 Task: Filter the news for the year 2022.
Action: Mouse moved to (1086, 410)
Screenshot: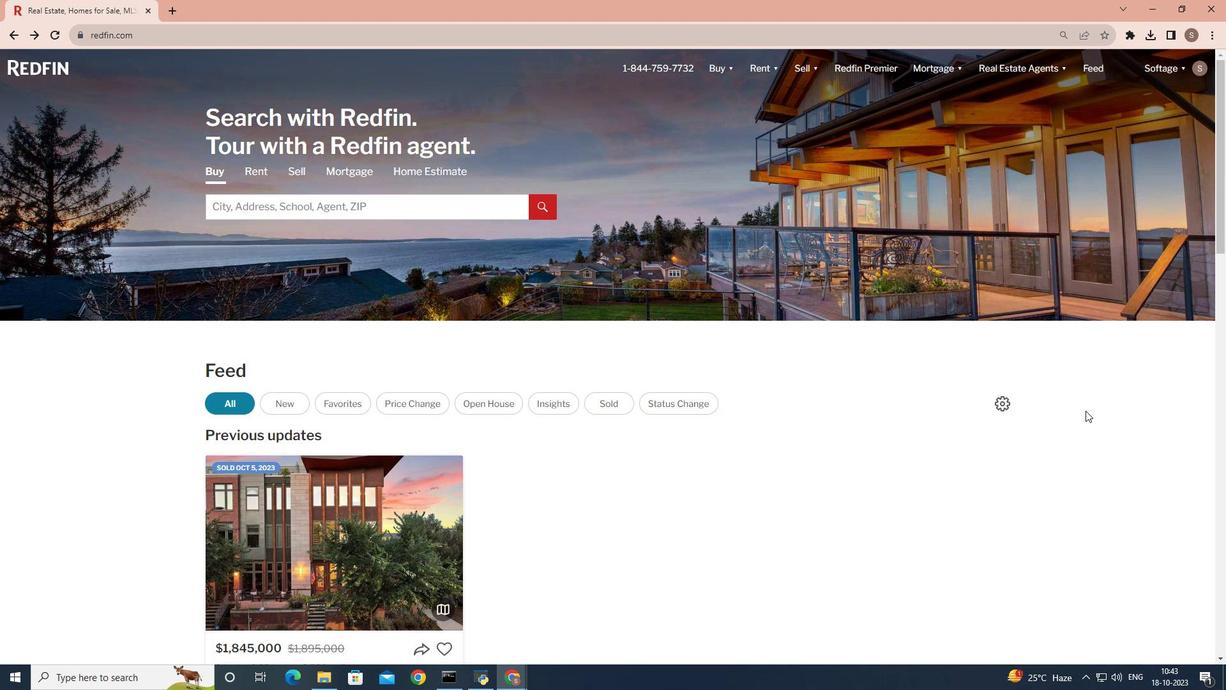 
Action: Mouse scrolled (1086, 410) with delta (0, 0)
Screenshot: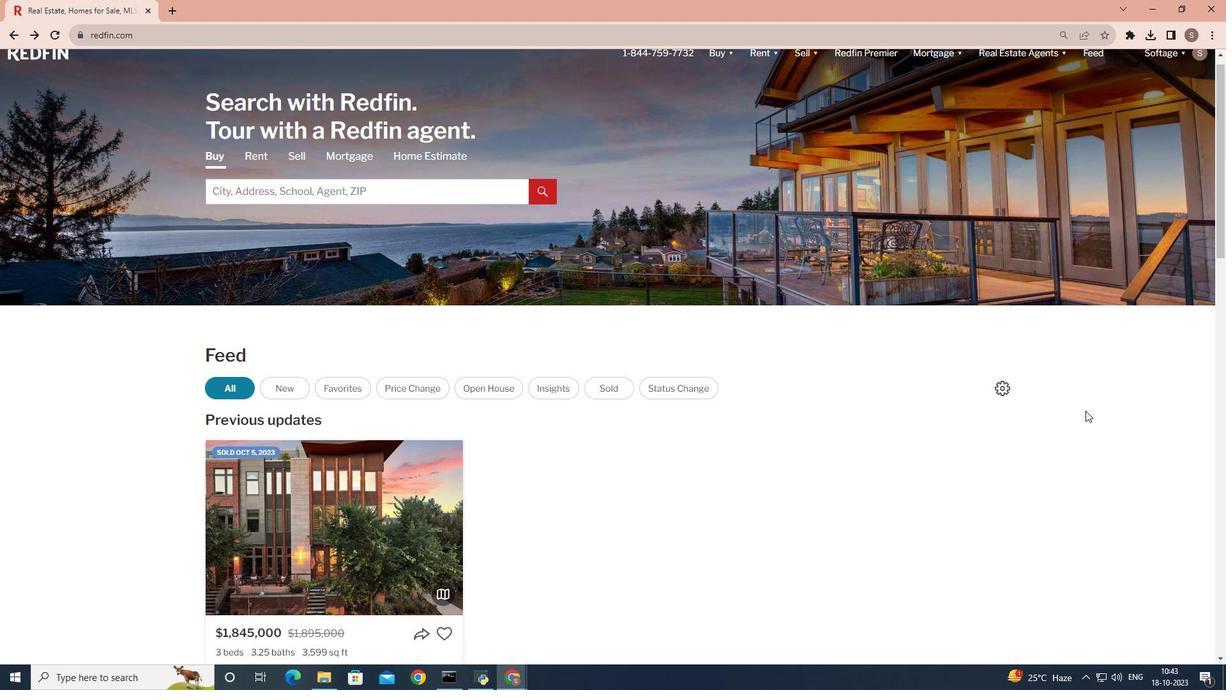 
Action: Mouse scrolled (1086, 410) with delta (0, 0)
Screenshot: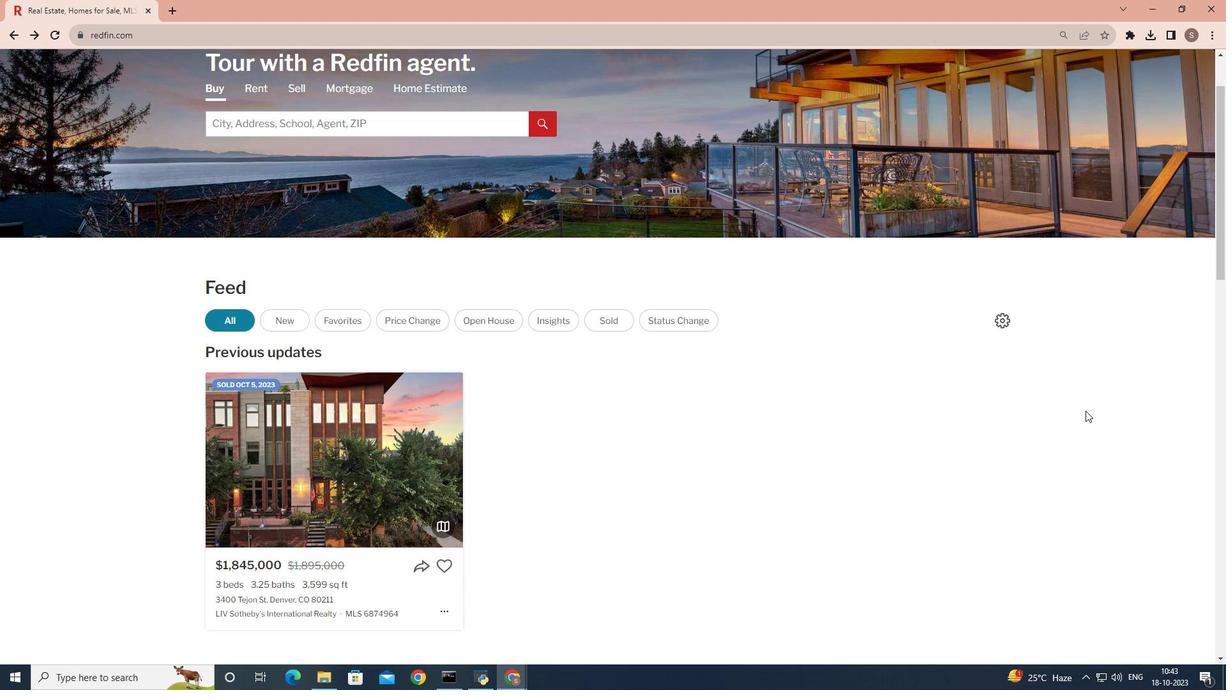 
Action: Mouse scrolled (1086, 410) with delta (0, 0)
Screenshot: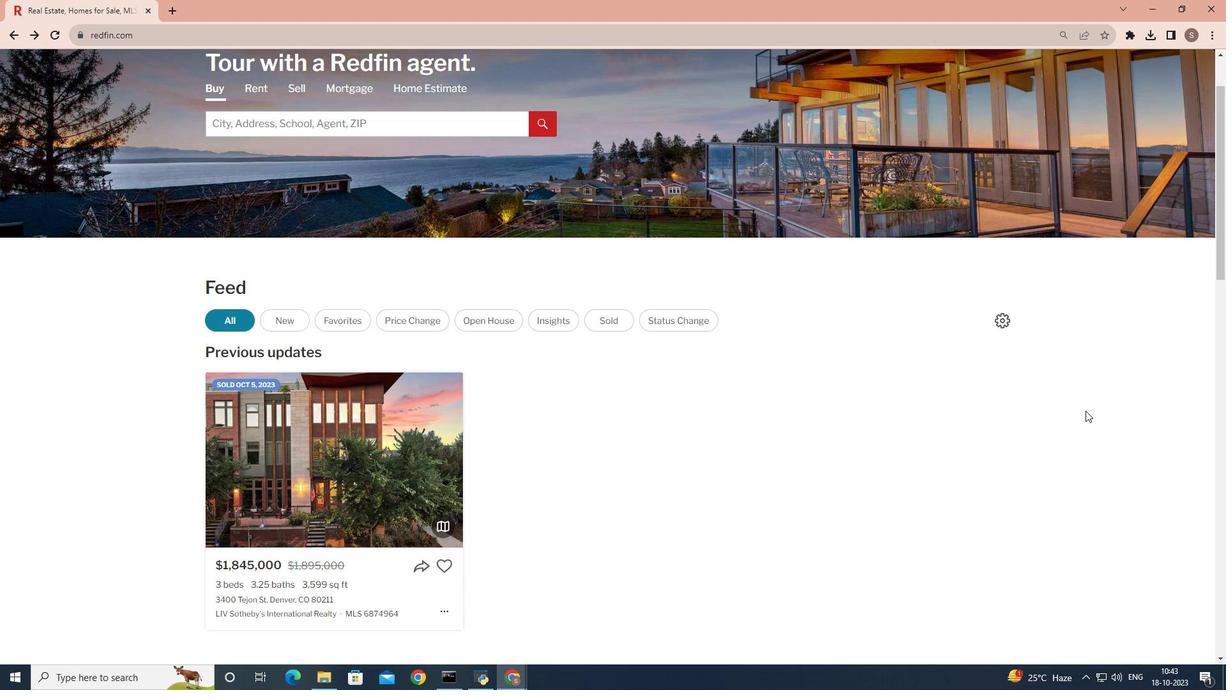 
Action: Mouse scrolled (1086, 410) with delta (0, 0)
Screenshot: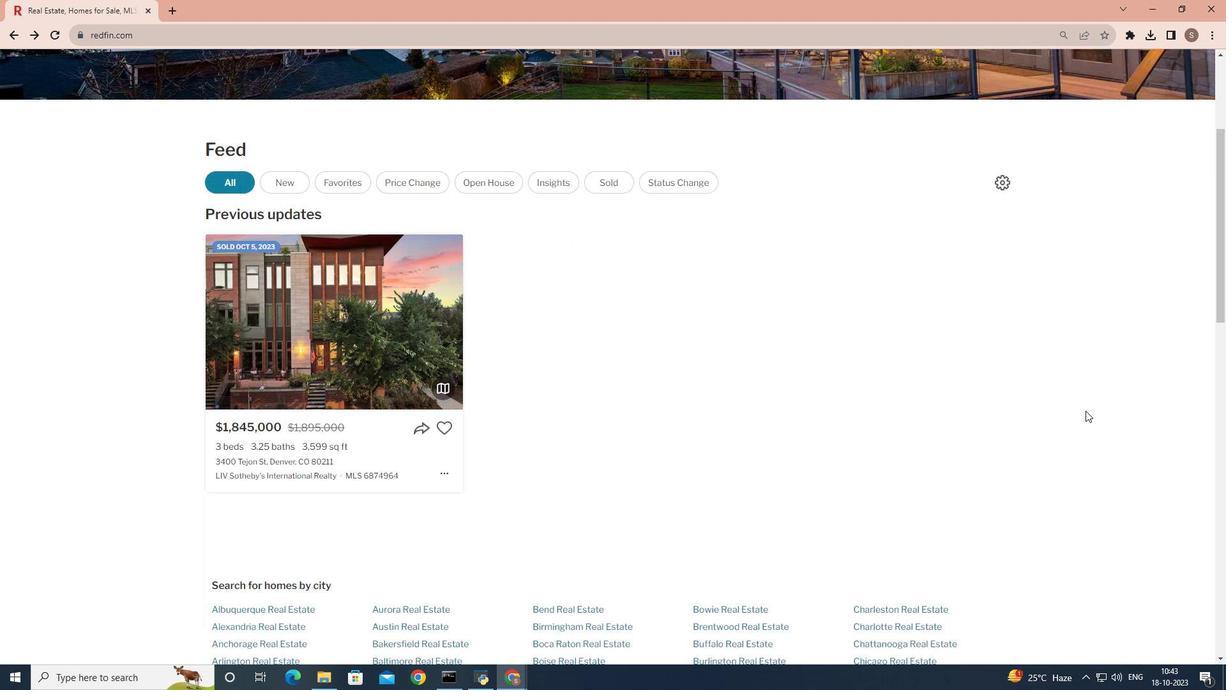 
Action: Mouse scrolled (1086, 410) with delta (0, 0)
Screenshot: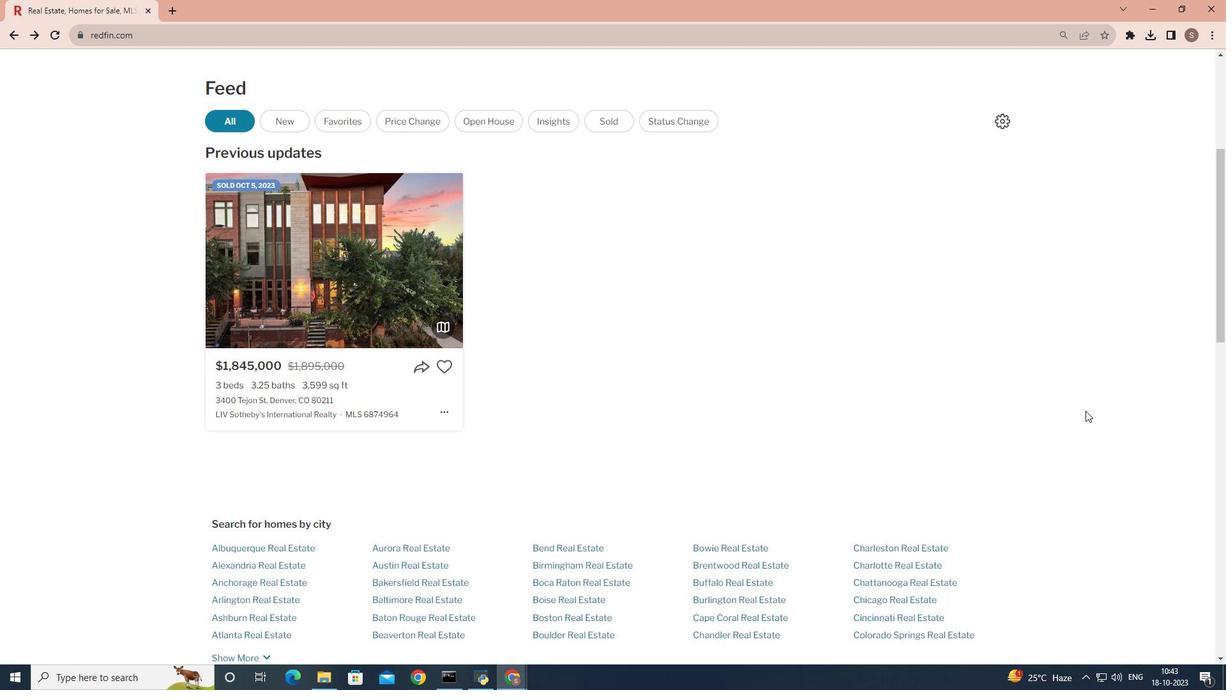
Action: Mouse scrolled (1086, 410) with delta (0, 0)
Screenshot: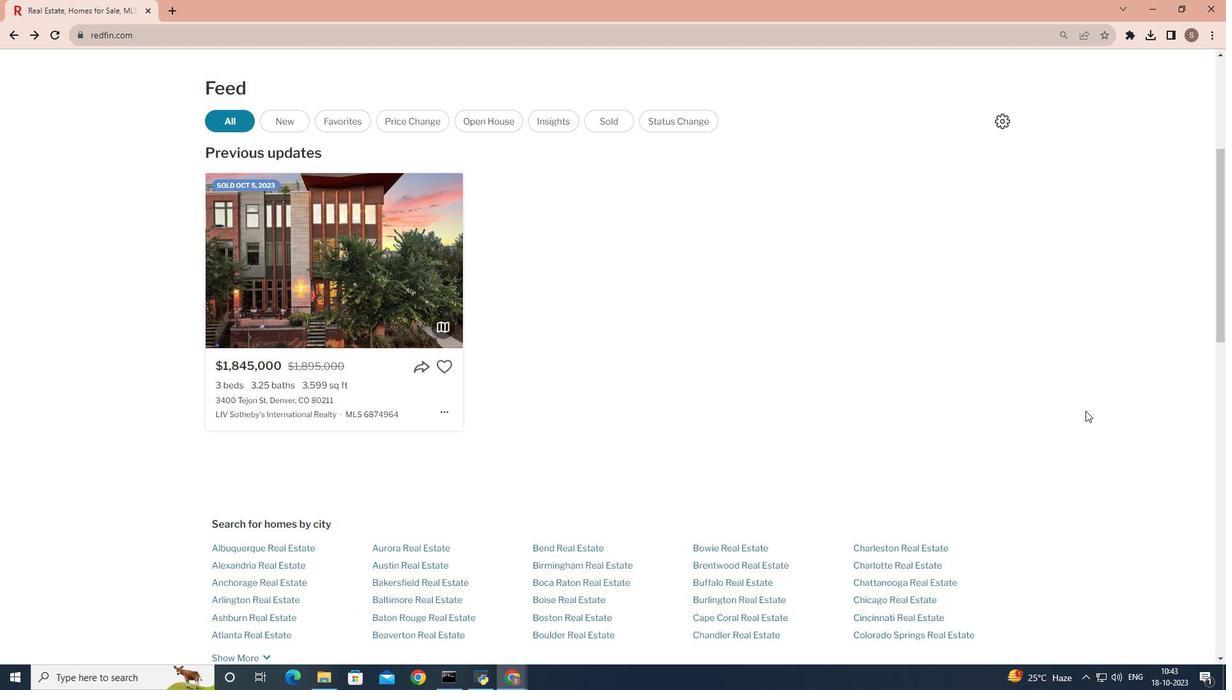 
Action: Mouse scrolled (1086, 410) with delta (0, 0)
Screenshot: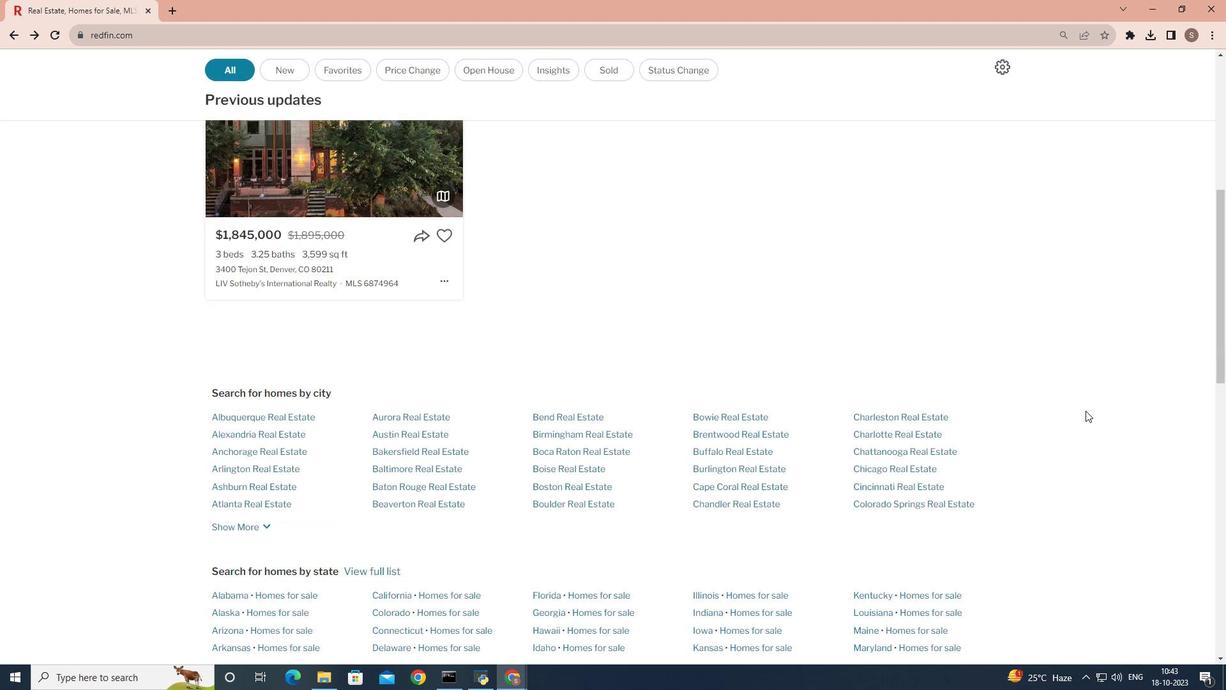 
Action: Mouse scrolled (1086, 410) with delta (0, 0)
Screenshot: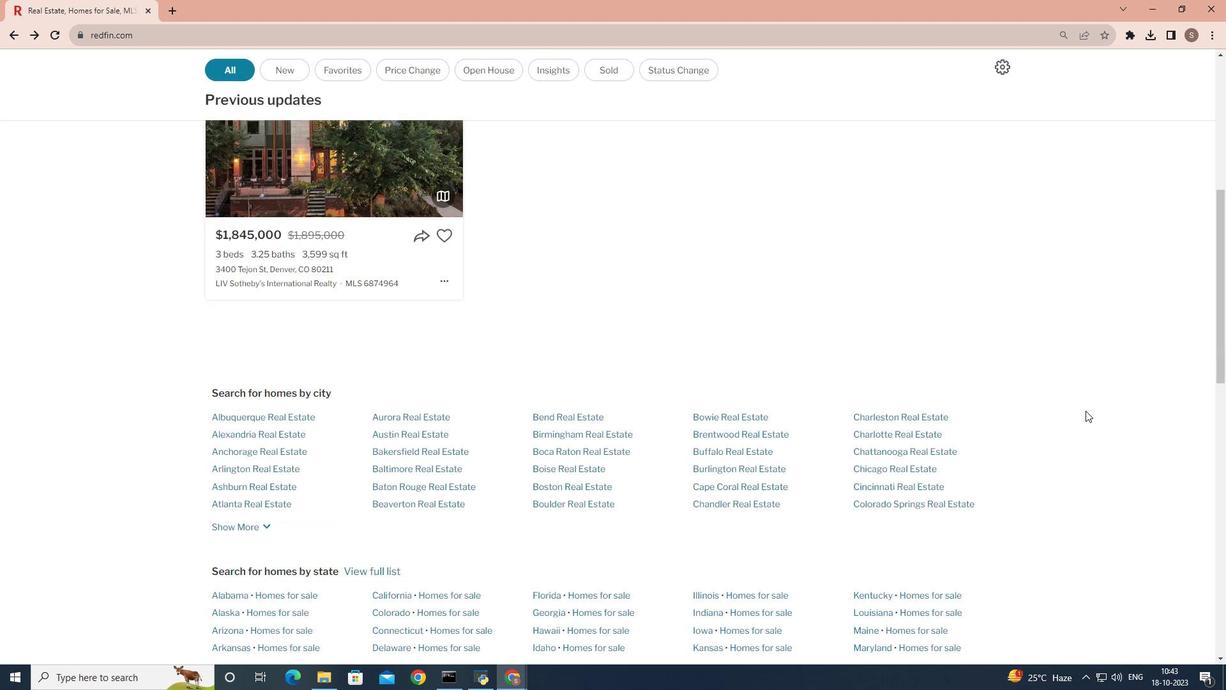 
Action: Mouse scrolled (1086, 410) with delta (0, 0)
Screenshot: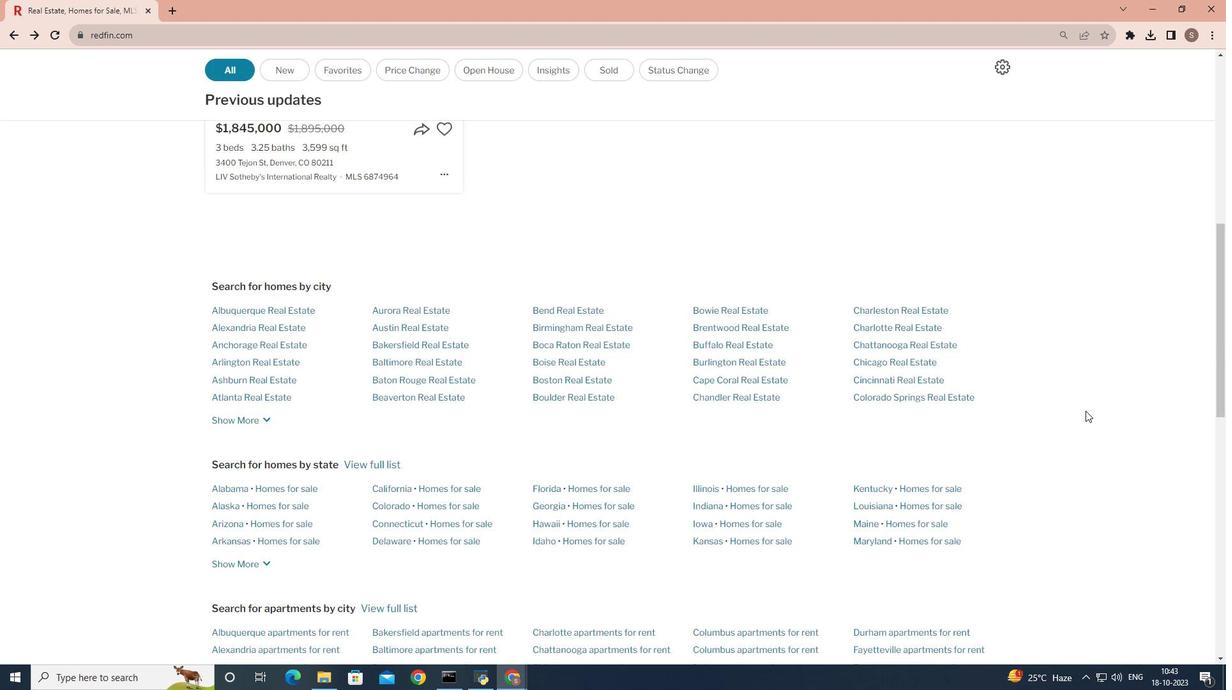 
Action: Mouse scrolled (1086, 410) with delta (0, 0)
Screenshot: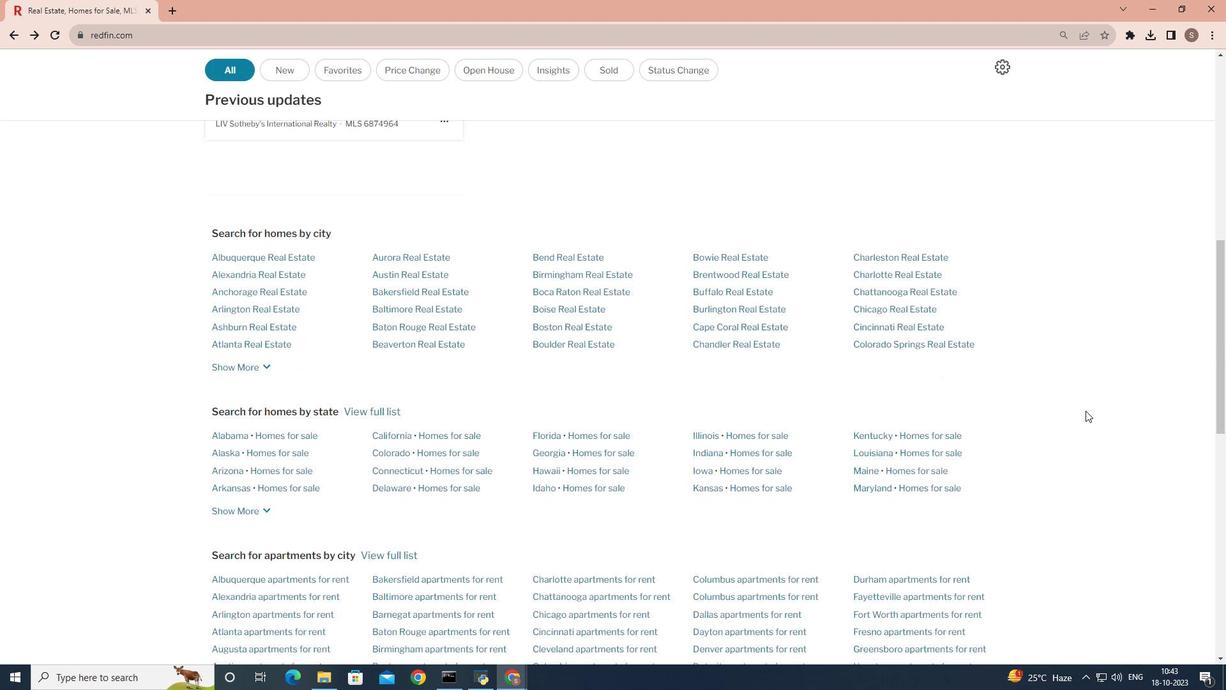 
Action: Mouse scrolled (1086, 410) with delta (0, 0)
Screenshot: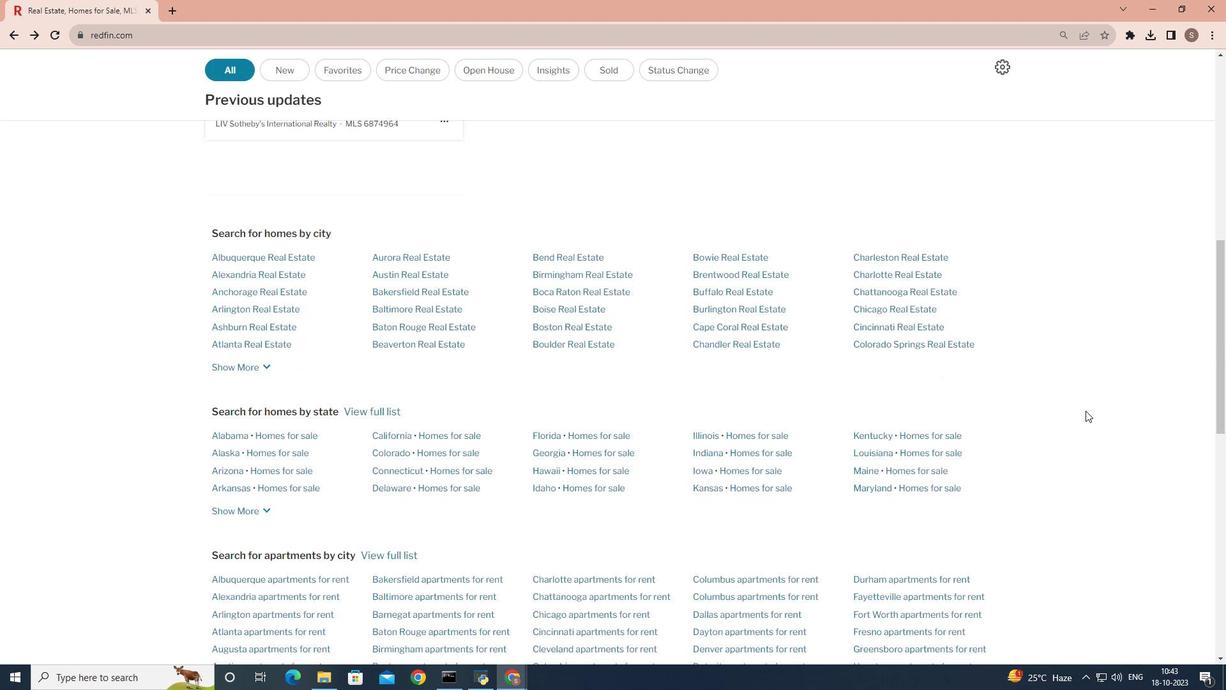 
Action: Mouse scrolled (1086, 410) with delta (0, 0)
Screenshot: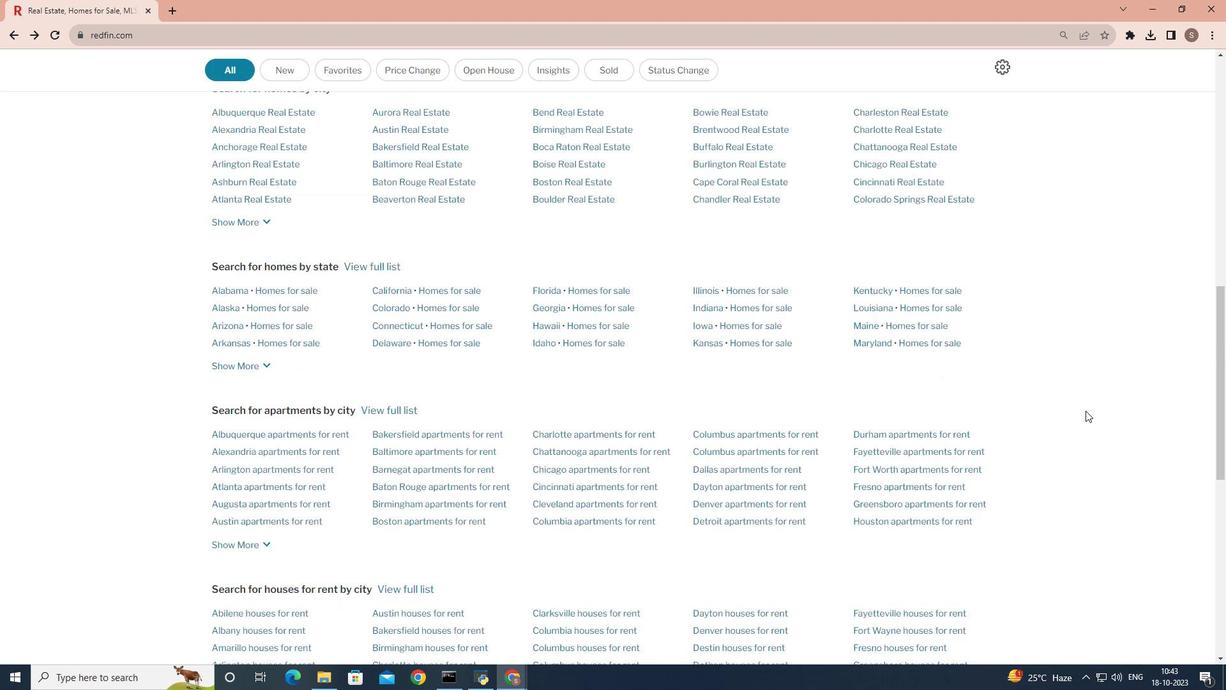 
Action: Mouse scrolled (1086, 410) with delta (0, 0)
Screenshot: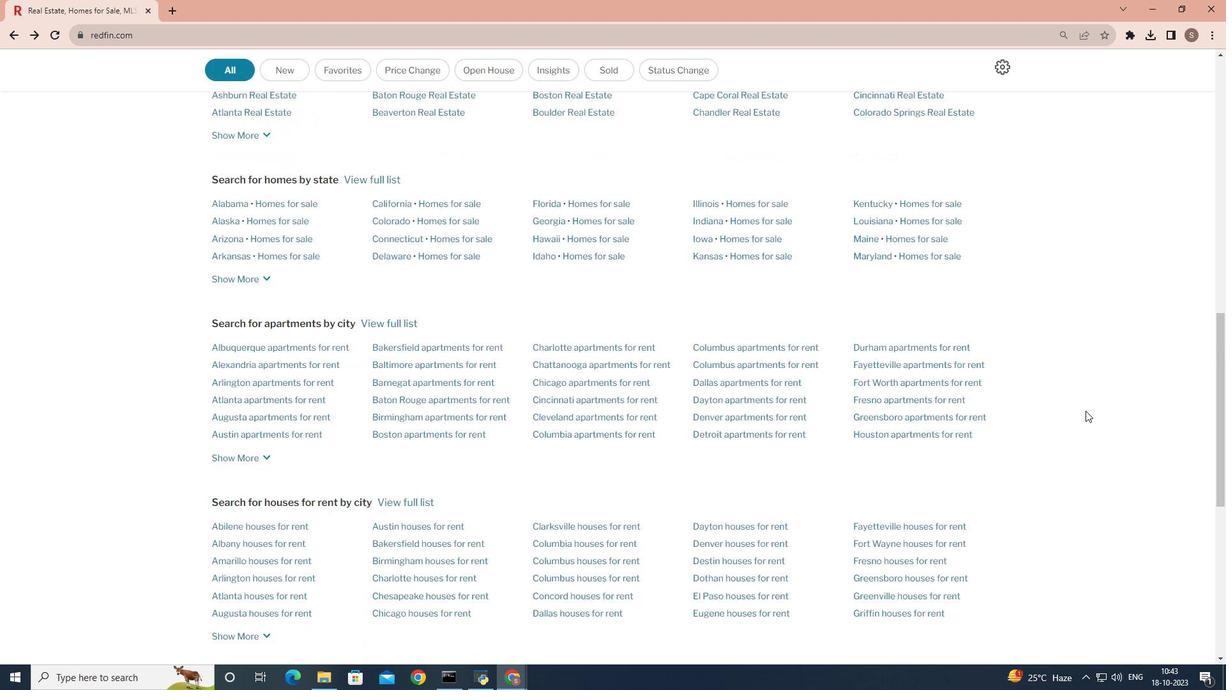 
Action: Mouse scrolled (1086, 410) with delta (0, 0)
Screenshot: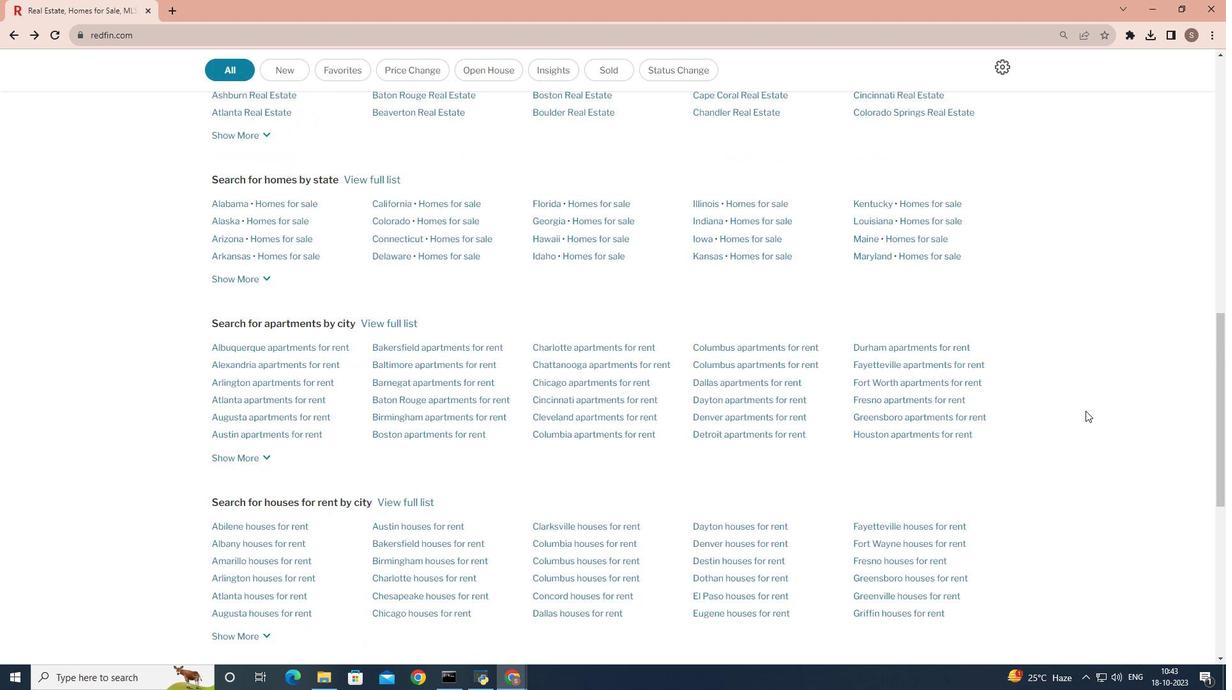 
Action: Mouse scrolled (1086, 410) with delta (0, 0)
Screenshot: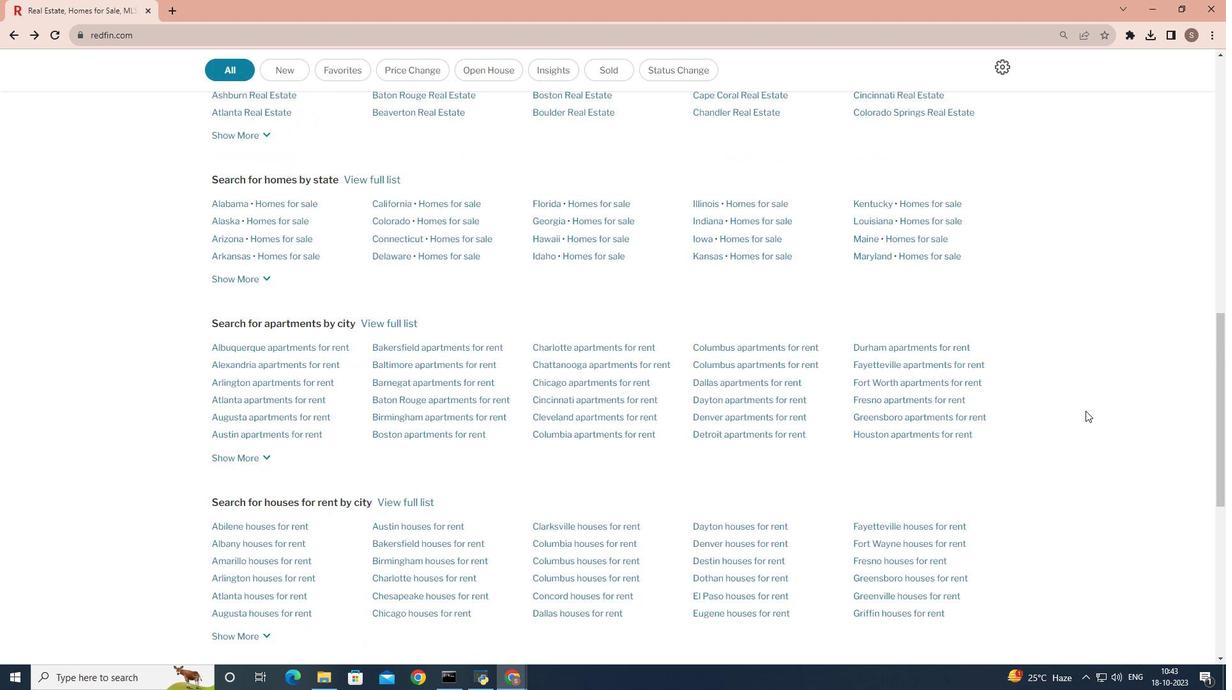 
Action: Mouse scrolled (1086, 410) with delta (0, 0)
Screenshot: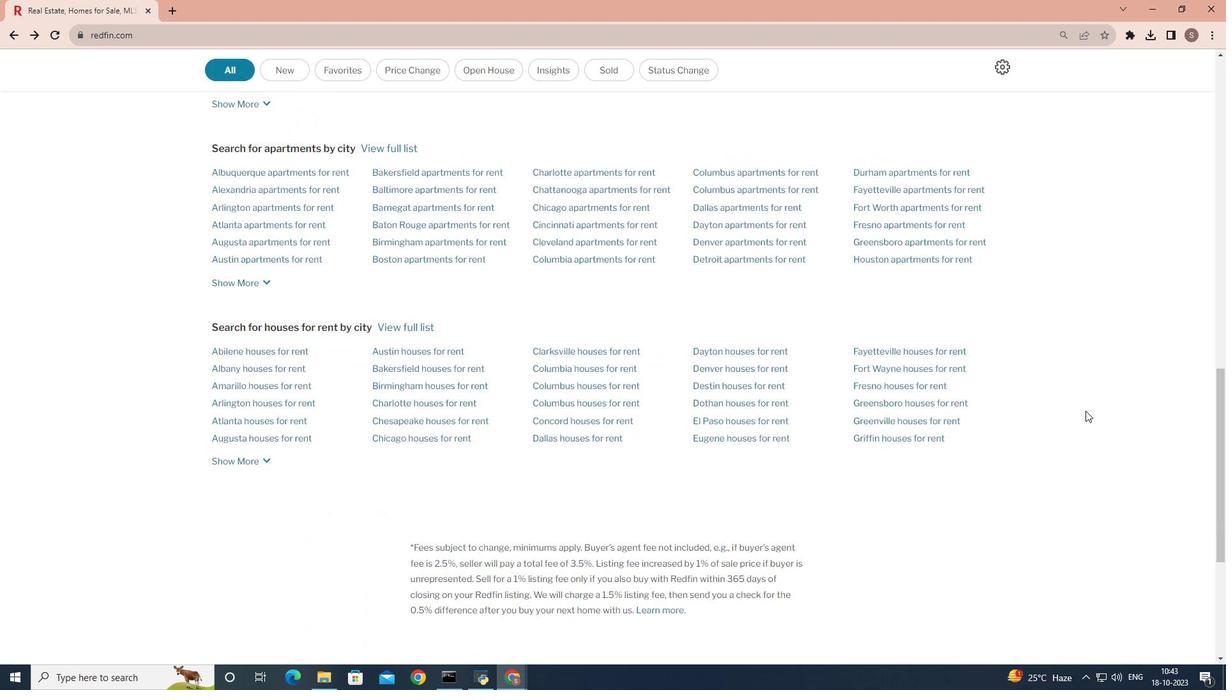 
Action: Mouse scrolled (1086, 410) with delta (0, 0)
Screenshot: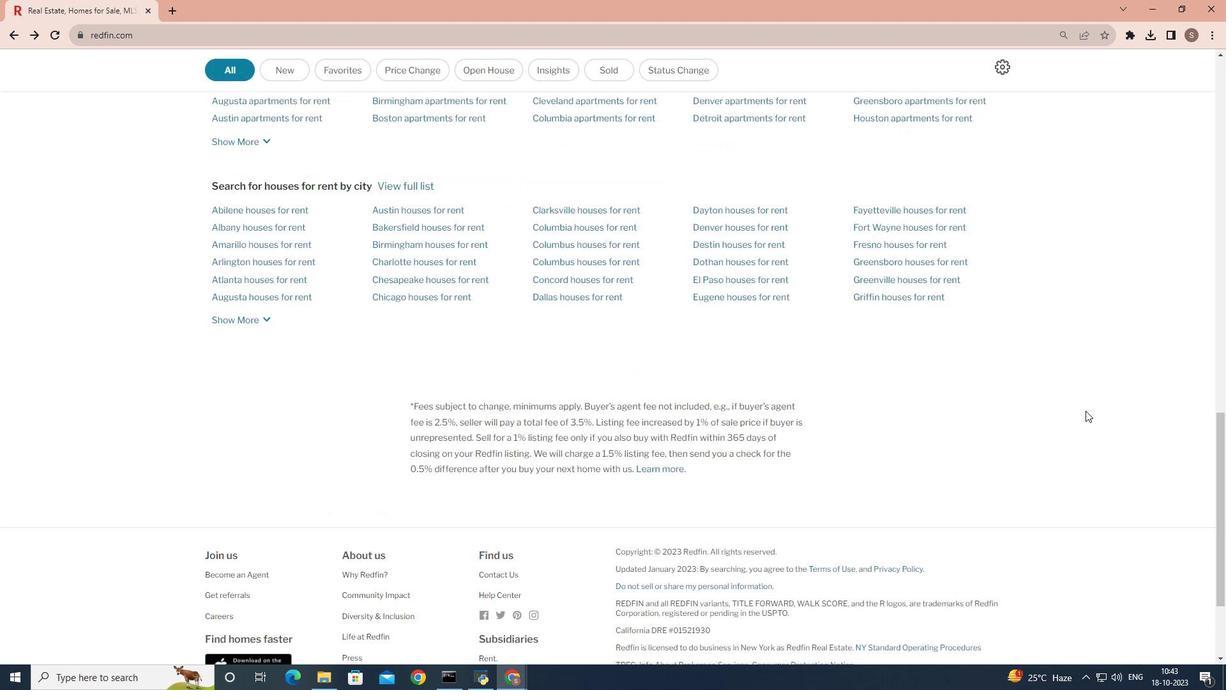
Action: Mouse scrolled (1086, 410) with delta (0, 0)
Screenshot: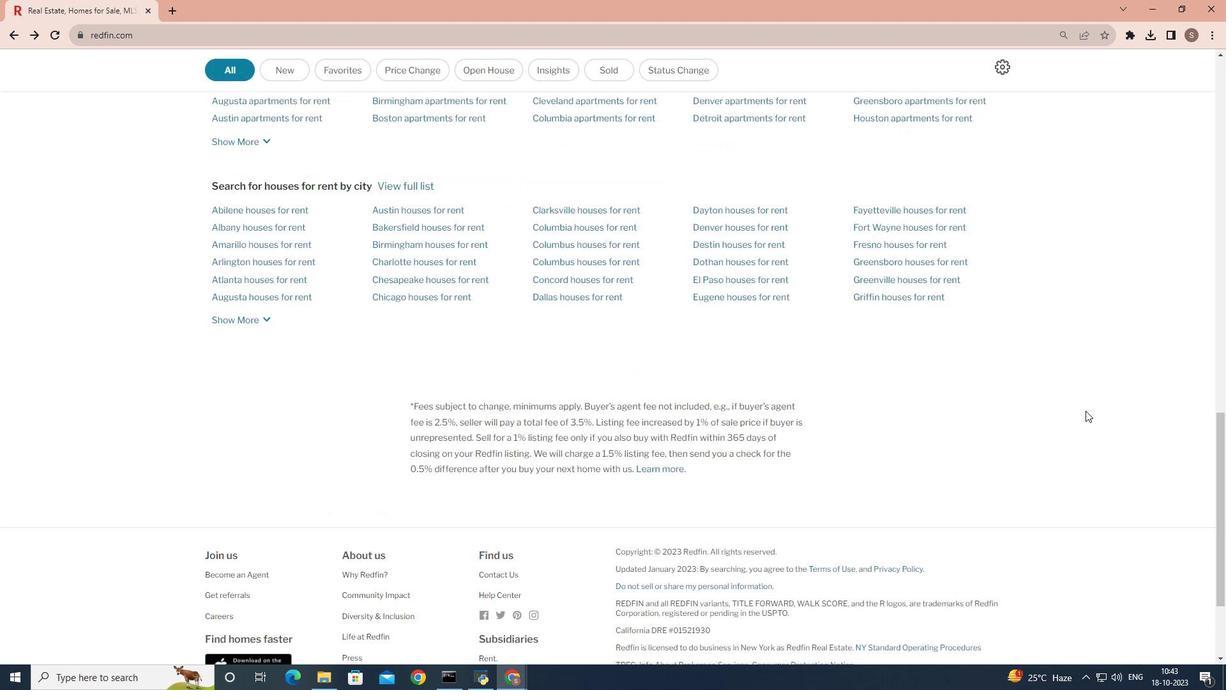 
Action: Mouse scrolled (1086, 410) with delta (0, 0)
Screenshot: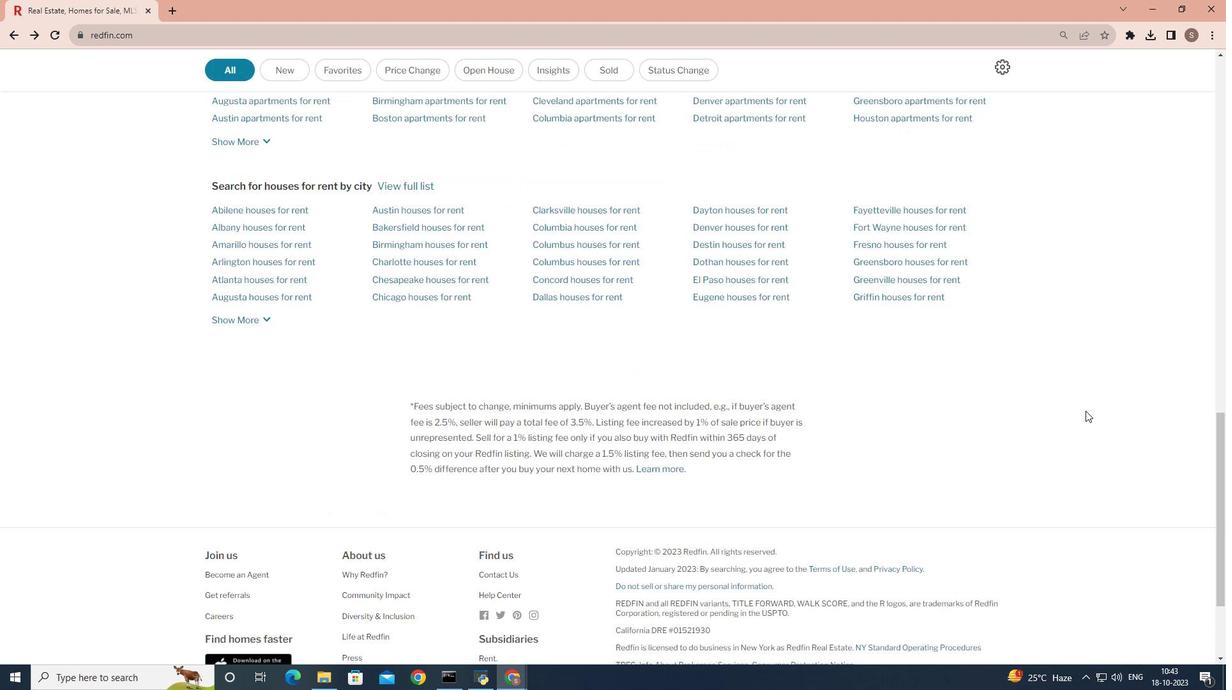 
Action: Mouse scrolled (1086, 410) with delta (0, 0)
Screenshot: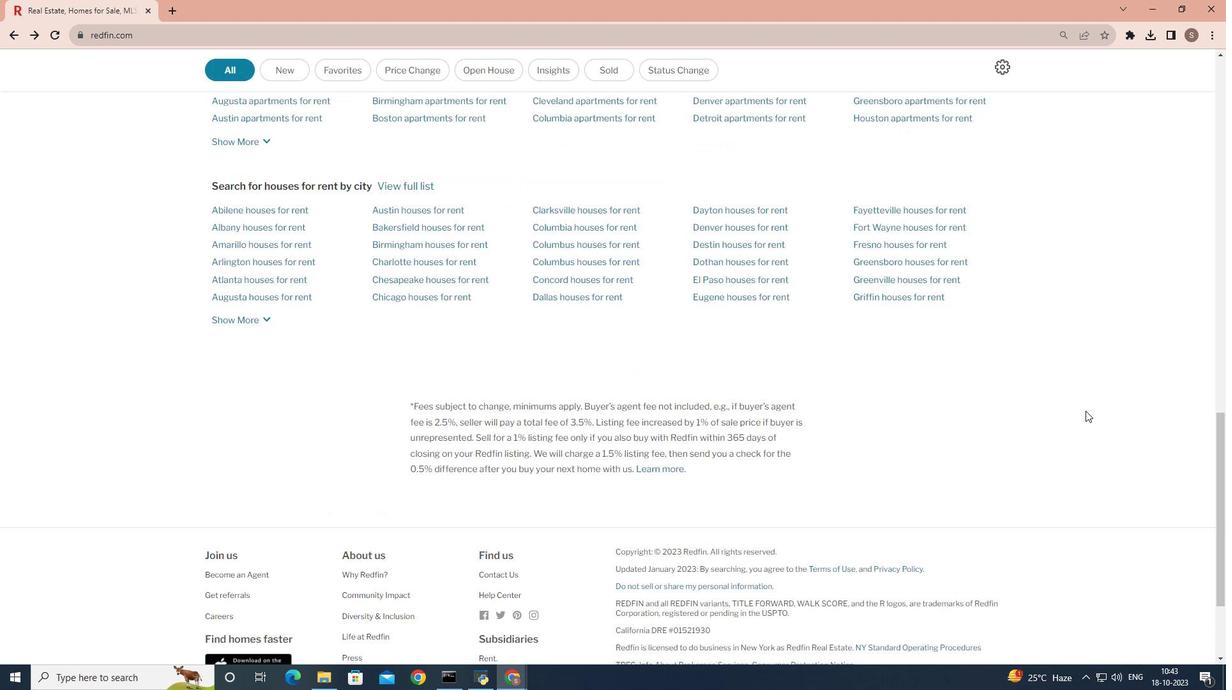 
Action: Mouse scrolled (1086, 410) with delta (0, 0)
Screenshot: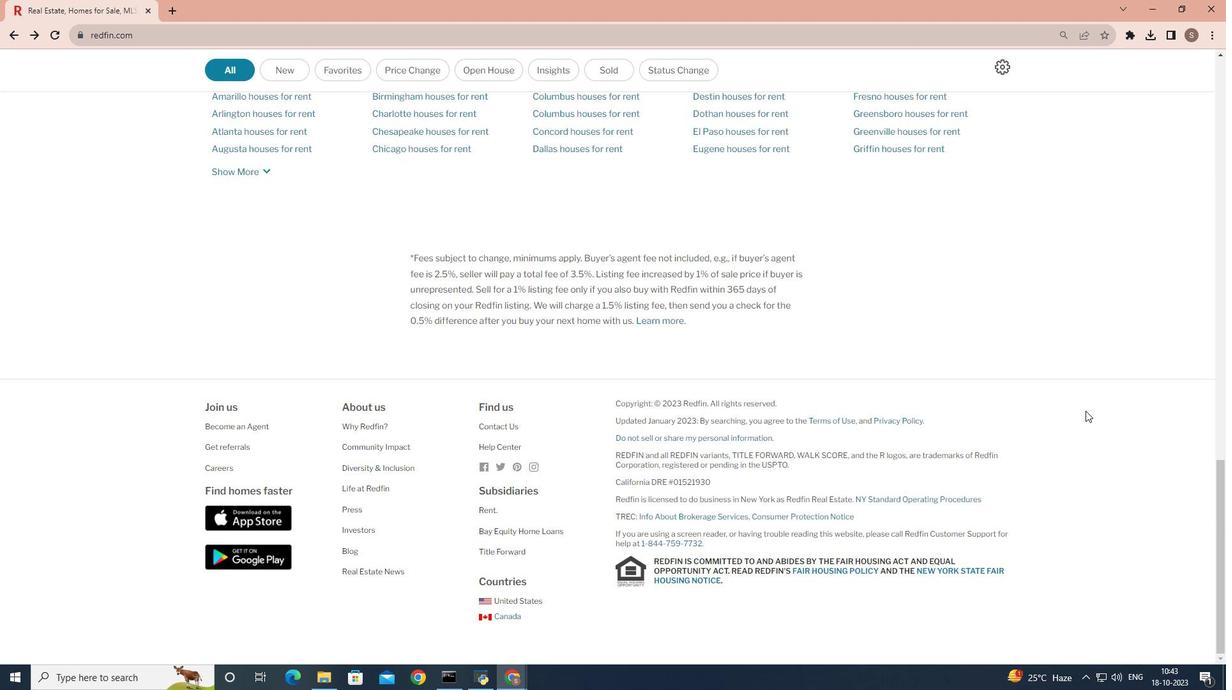 
Action: Mouse scrolled (1086, 410) with delta (0, 0)
Screenshot: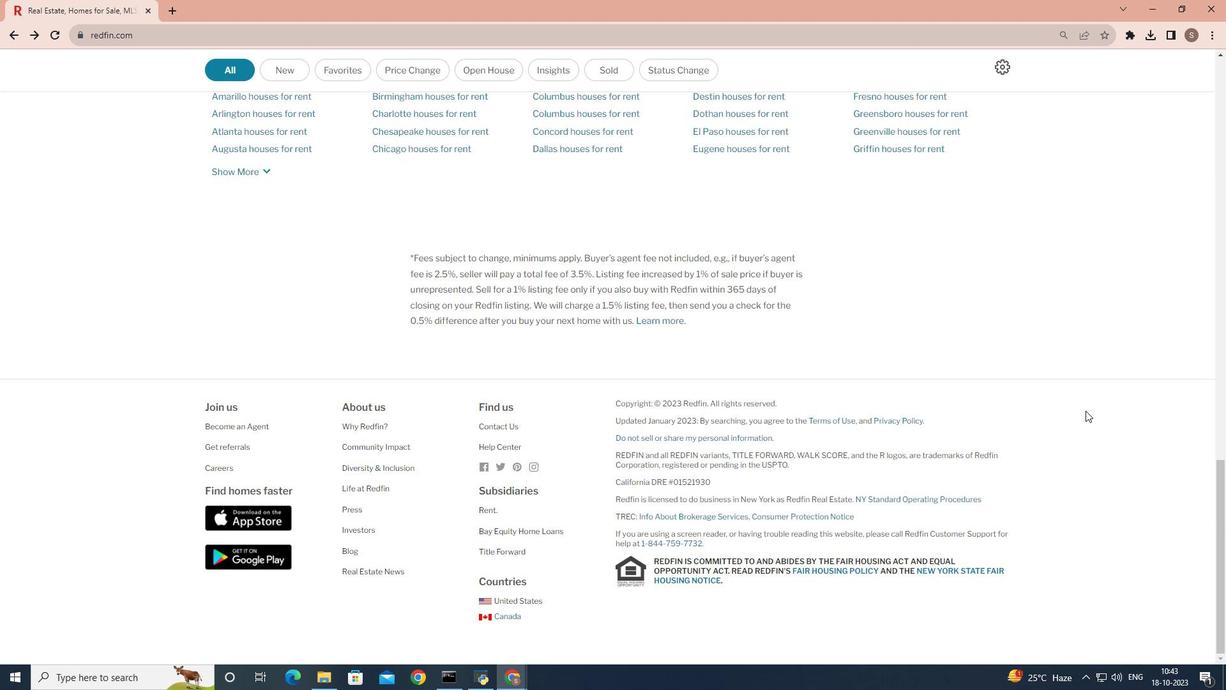
Action: Mouse scrolled (1086, 410) with delta (0, 0)
Screenshot: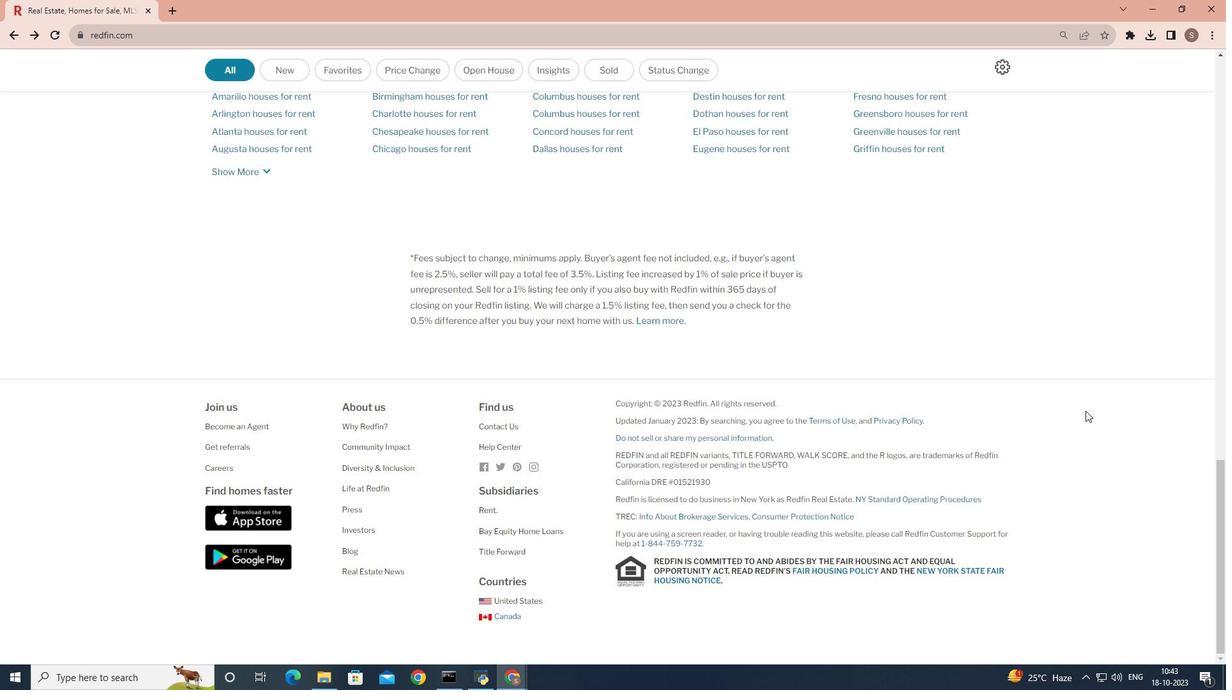 
Action: Mouse scrolled (1086, 410) with delta (0, 0)
Screenshot: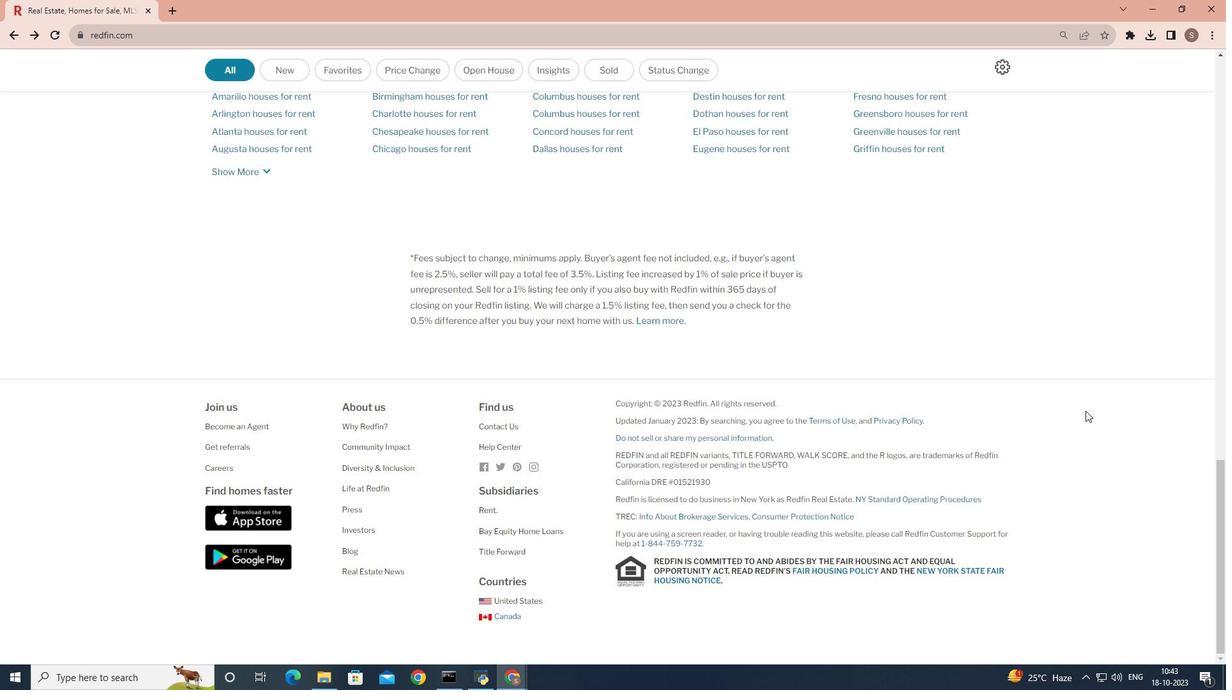 
Action: Mouse moved to (361, 507)
Screenshot: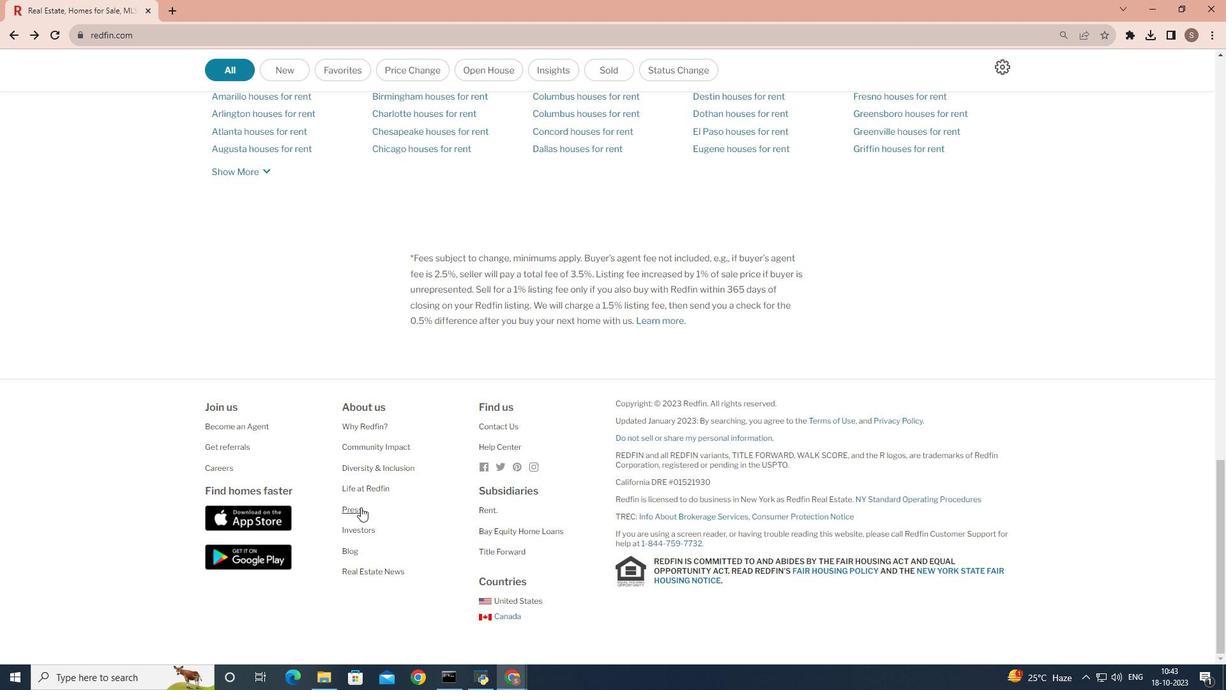 
Action: Mouse pressed left at (361, 507)
Screenshot: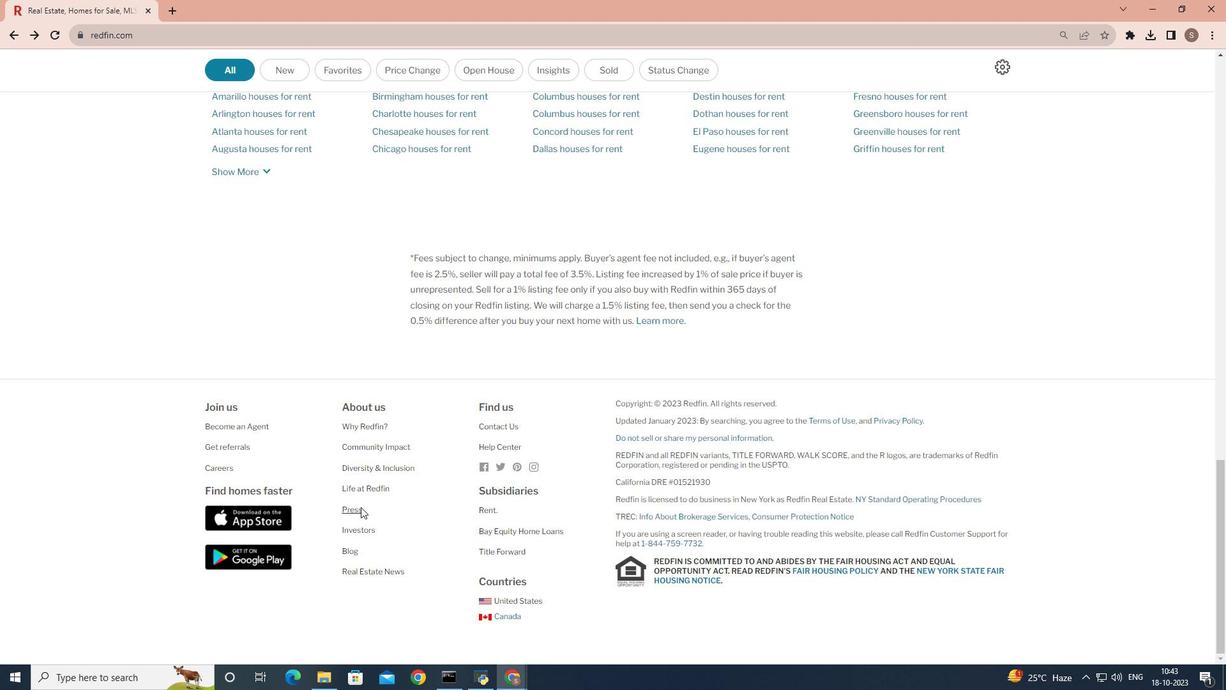 
Action: Mouse moved to (426, 556)
Screenshot: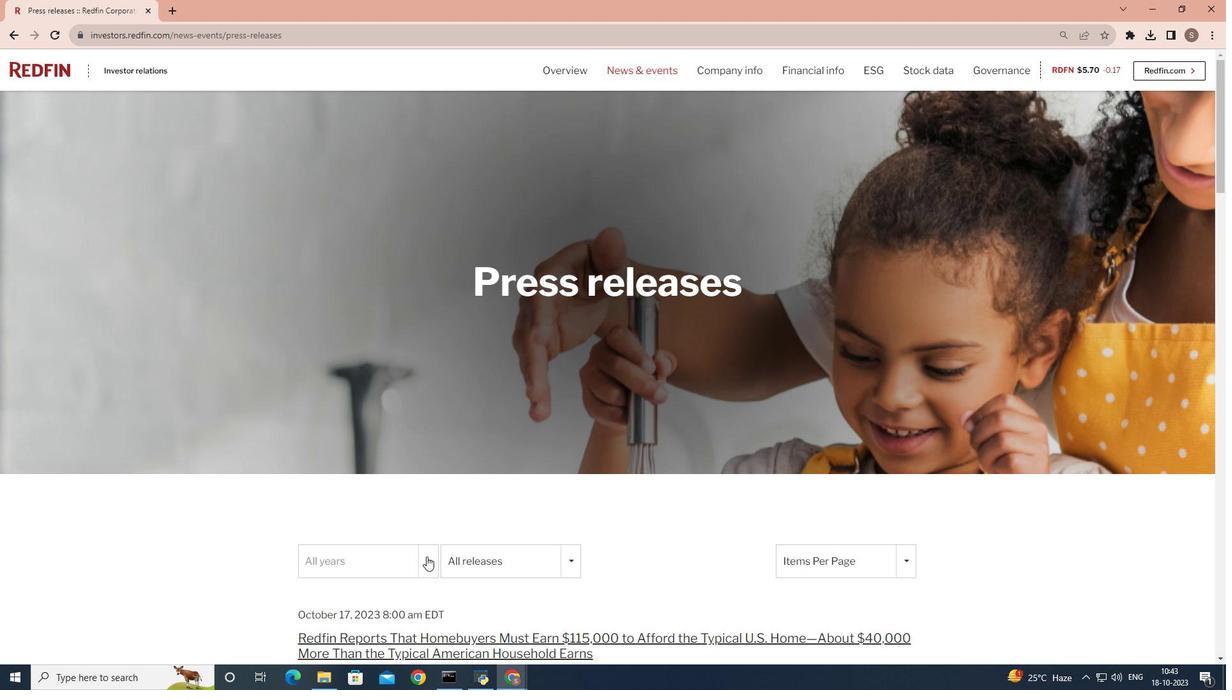 
Action: Mouse pressed left at (426, 556)
Screenshot: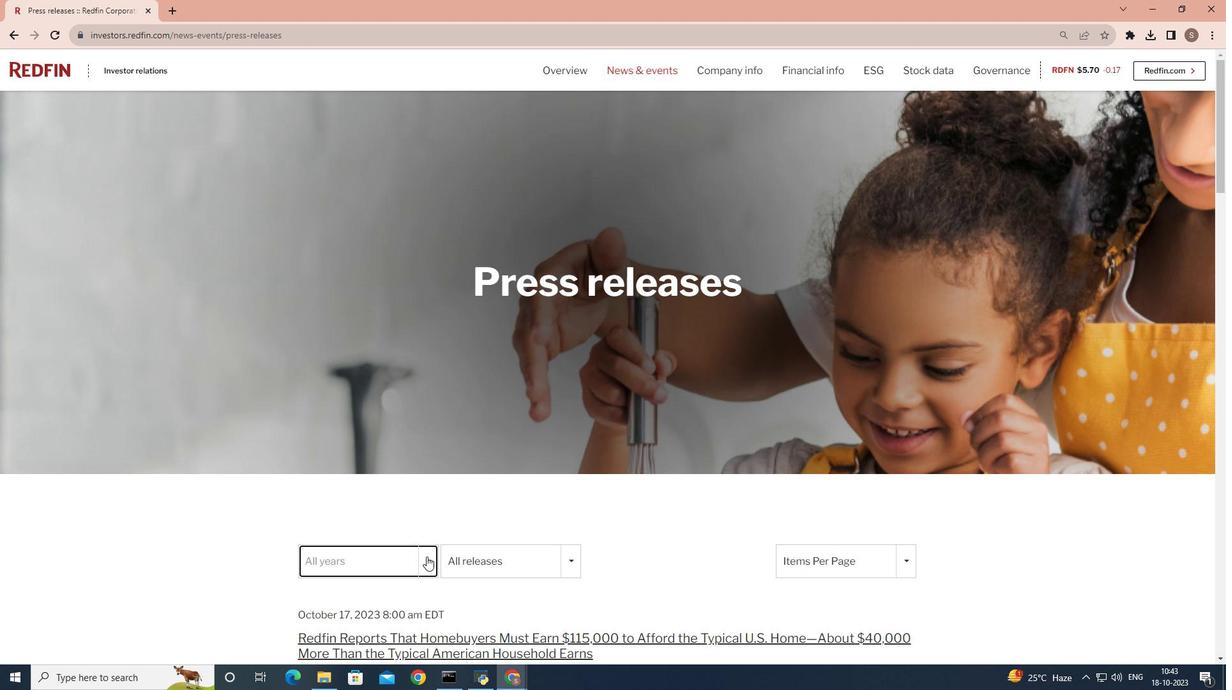 
Action: Mouse moved to (384, 342)
Screenshot: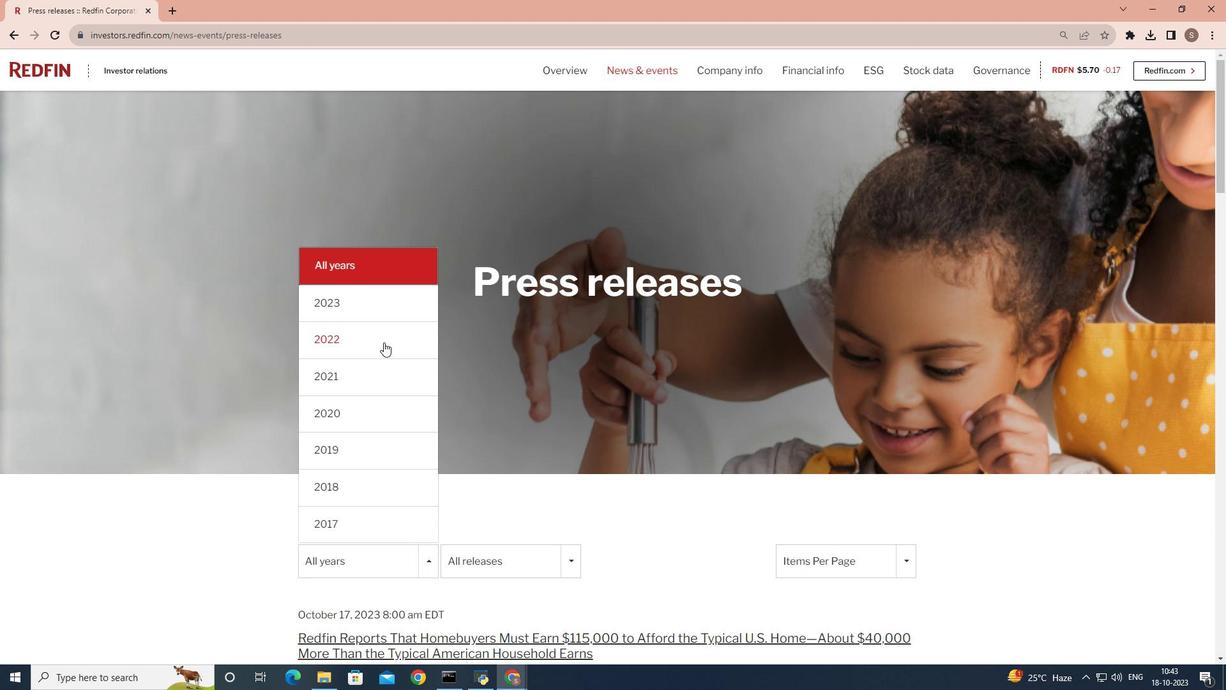 
Action: Mouse pressed left at (384, 342)
Screenshot: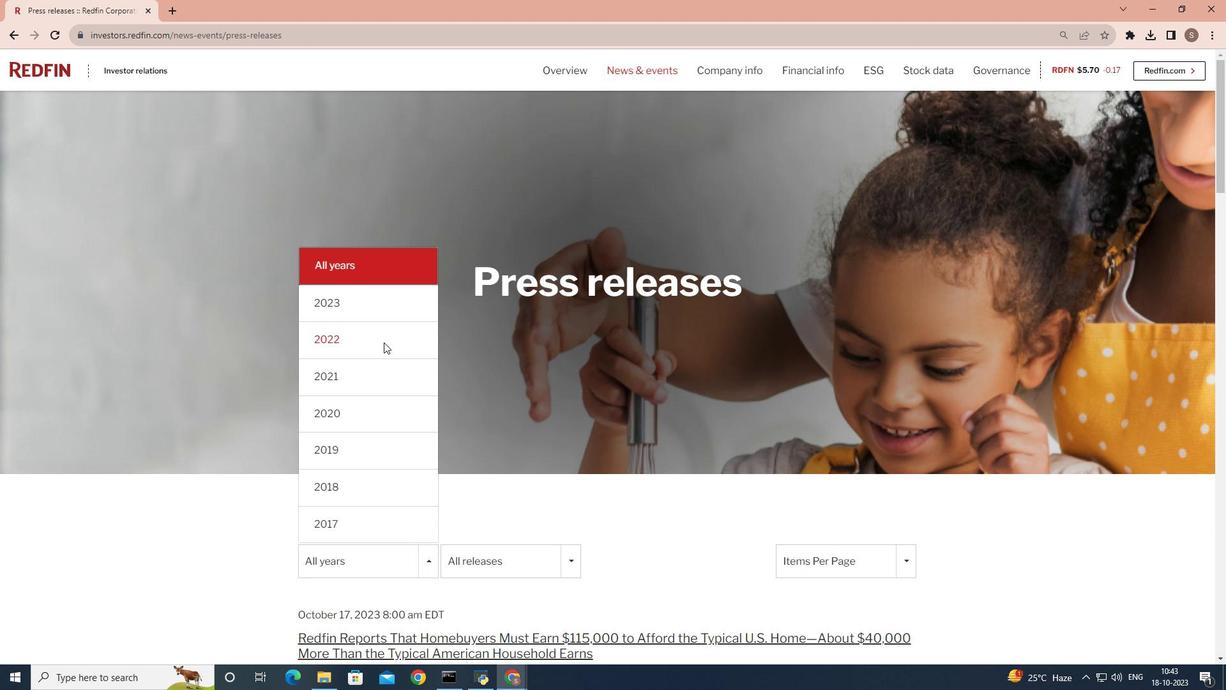 
